 Task: Make in the project AgileJet a sprint 'Code Quality Sprint'. Create in the project AgileJet a sprint 'Code Quality Sprint'. Add in the project AgileJet a sprint 'Code Quality Sprint'
Action: Mouse moved to (219, 66)
Screenshot: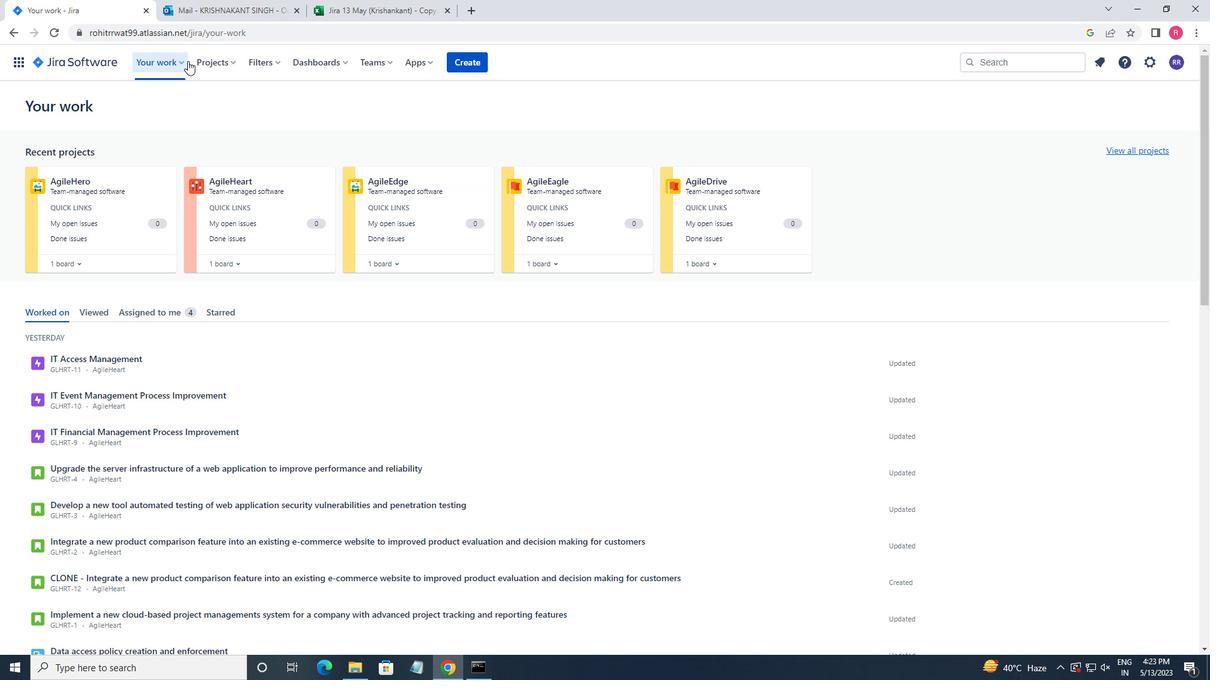 
Action: Mouse pressed left at (219, 66)
Screenshot: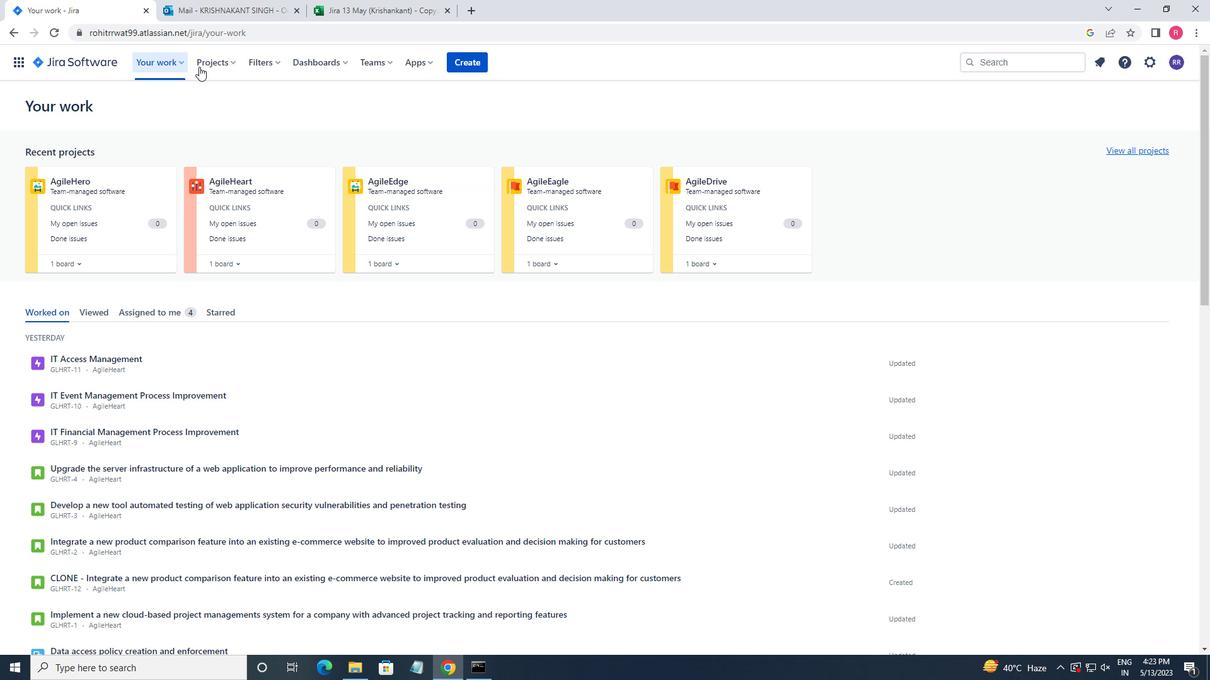 
Action: Mouse moved to (225, 111)
Screenshot: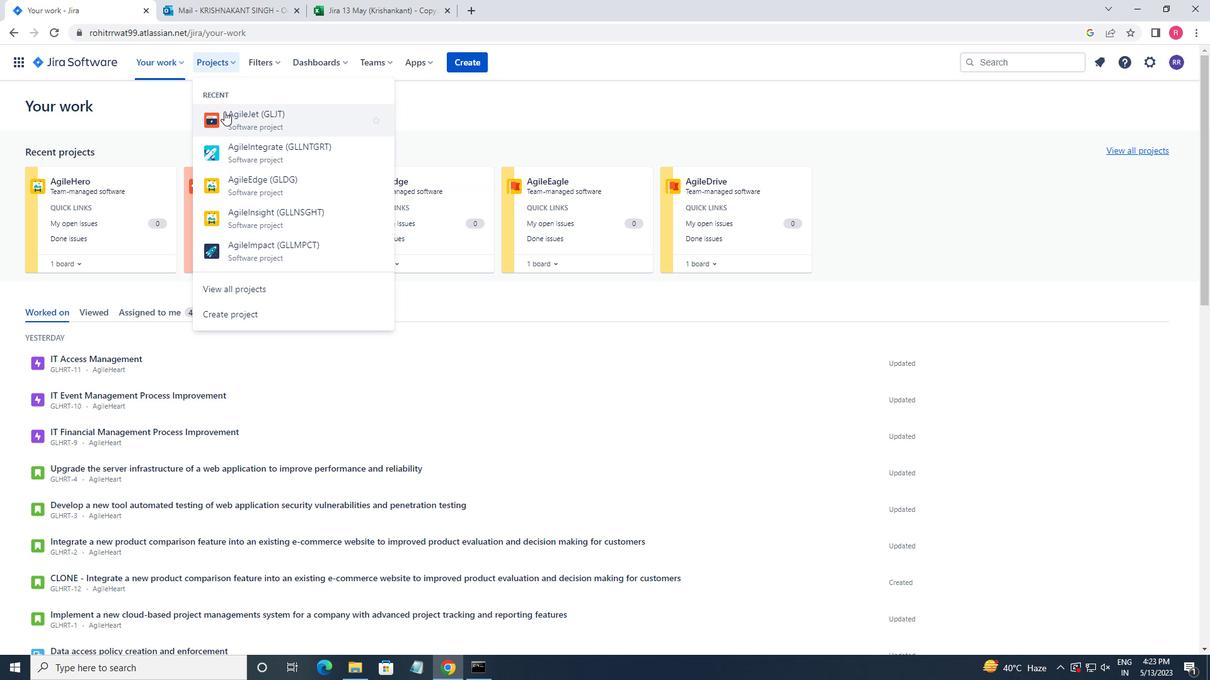 
Action: Mouse pressed left at (225, 111)
Screenshot: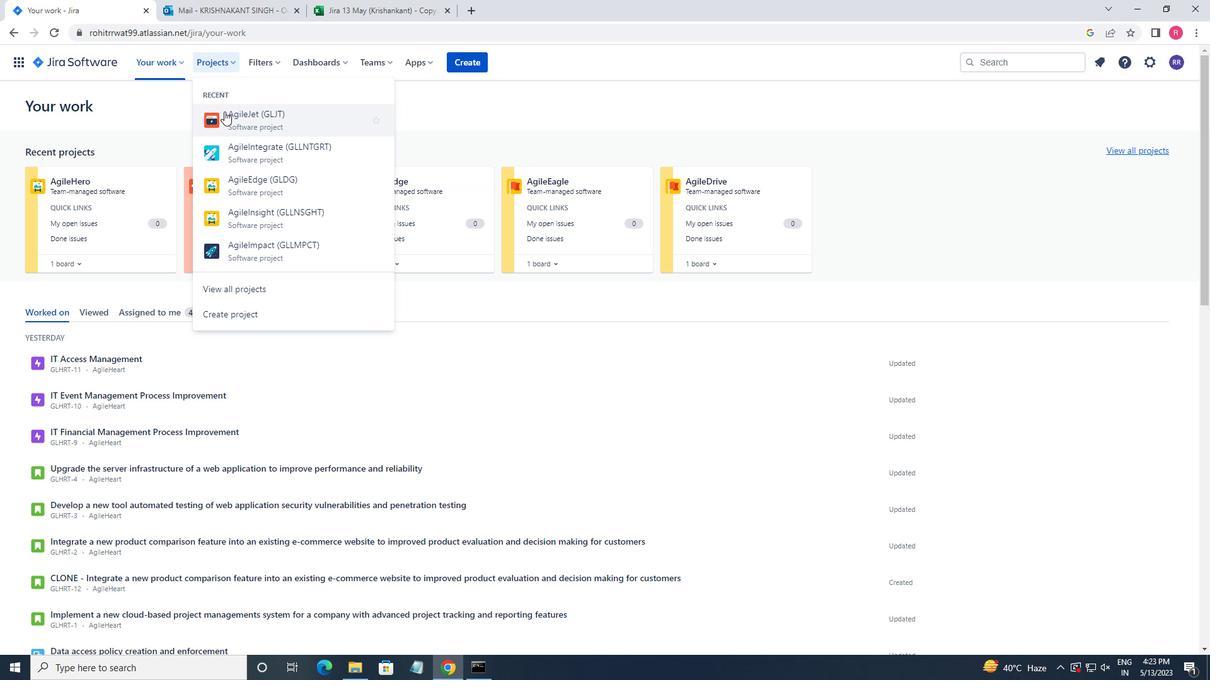 
Action: Mouse moved to (99, 189)
Screenshot: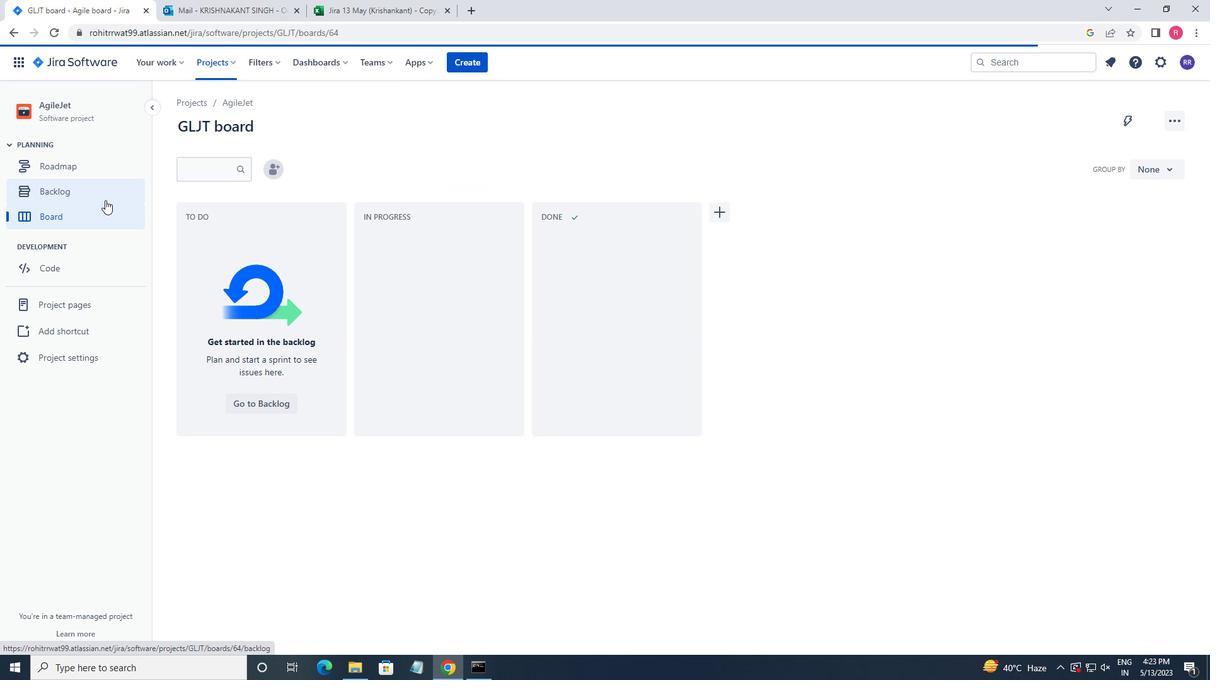 
Action: Mouse pressed left at (99, 189)
Screenshot: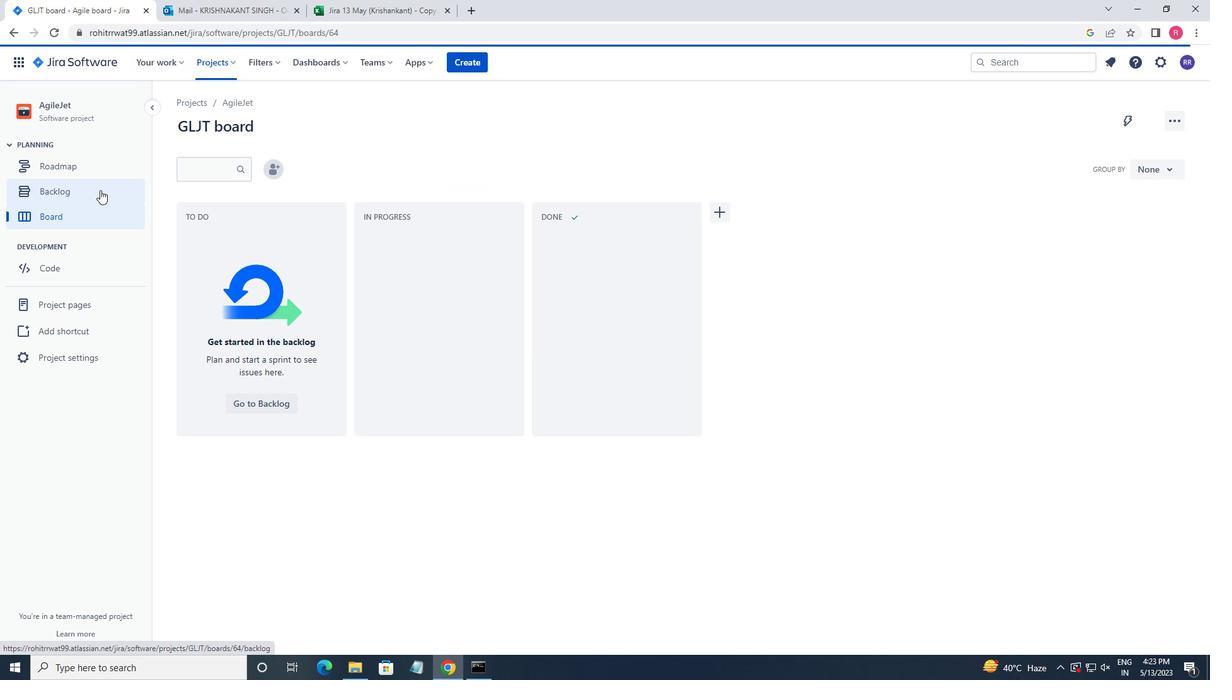
Action: Mouse moved to (440, 201)
Screenshot: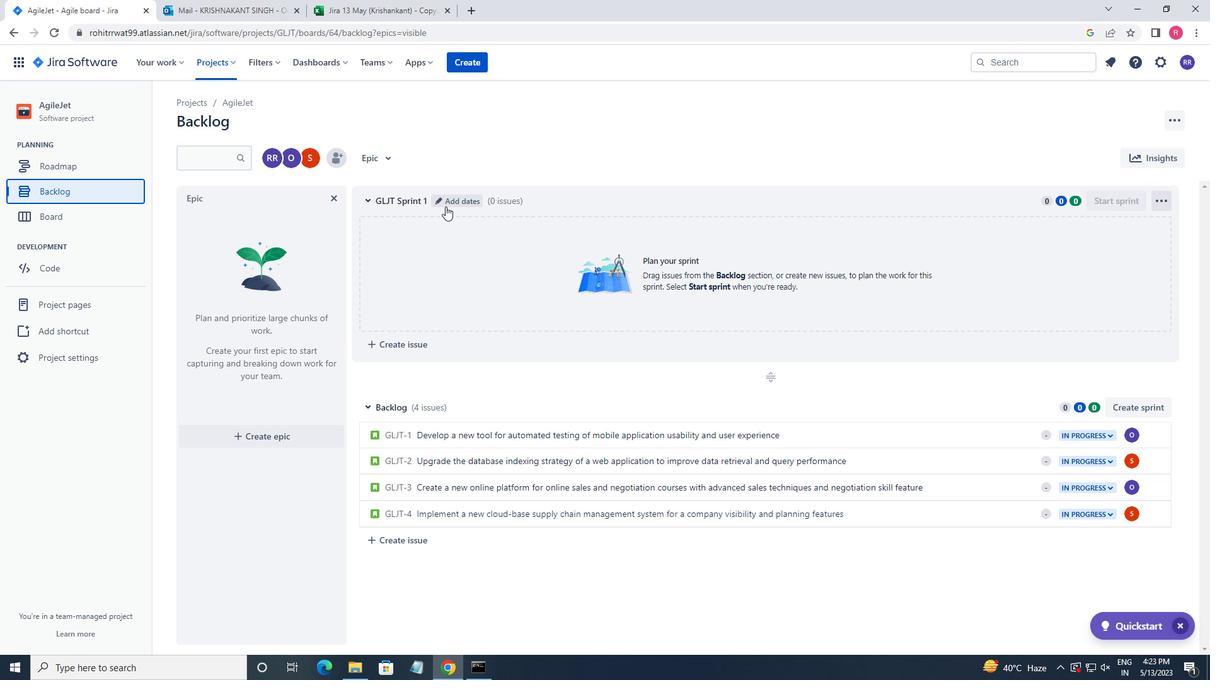 
Action: Mouse pressed left at (440, 201)
Screenshot: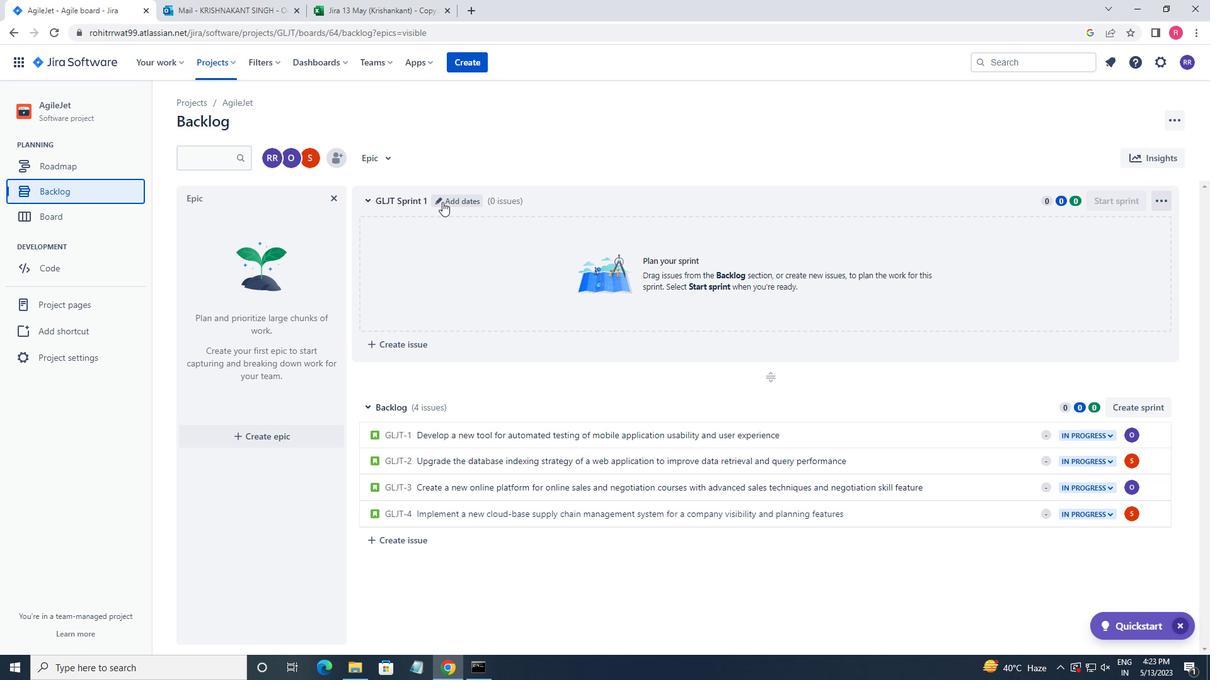 
Action: Key pressed <Key.backspace><Key.backspace><Key.backspace><Key.backspace><Key.backspace><Key.backspace><Key.backspace><Key.backspace><Key.backspace><Key.backspace><Key.backspace><Key.backspace><Key.backspace><Key.backspace><Key.backspace><Key.backspace><Key.backspace><Key.backspace><Key.backspace><Key.backspace><Key.backspace><Key.backspace><Key.backspace><Key.backspace><Key.backspace><Key.backspace><Key.backspace><Key.backspace><Key.backspace><Key.backspace><Key.backspace><Key.backspace><Key.backspace><Key.backspace><Key.backspace><Key.backspace><Key.backspace><Key.backspace><Key.backspace><Key.backspace><Key.backspace><Key.backspace><Key.backspace><Key.backspace><Key.backspace><Key.backspace><Key.backspace><Key.backspace><Key.backspace><Key.backspace><Key.backspace><Key.backspace><Key.backspace><Key.backspace><Key.backspace><Key.backspace><Key.backspace><Key.backspace><Key.backspace><Key.backspace><Key.backspace><Key.backspace><Key.backspace><Key.shift><Key.shift><Key.shift><Key.shift><Key.shift><Key.shift><Key.shift><Key.shift><Key.shift><Key.shift><Key.shift><Key.shift><Key.shift><Key.shift><Key.shift><Key.shift><Key.shift><Key.shift><Key.shift><Key.shift><Key.shift><Key.shift><Key.shift><Key.shift><Key.shift><Key.shift><Key.shift><Key.shift><Key.shift><Key.shift><Key.shift><Key.shift><Key.shift><Key.shift><Key.shift><Key.shift><Key.shift><Key.shift><Key.shift><Key.shift><Key.shift><Key.shift><Key.shift><Key.shift><Key.shift><Key.shift><Key.shift><Key.shift><Key.shift><Key.shift><Key.shift>A<Key.backspace><Key.shift>CODE<Key.space><Key.shift>QUALITY<Key.shift>SPRINT<Key.space><Key.enter>
Screenshot: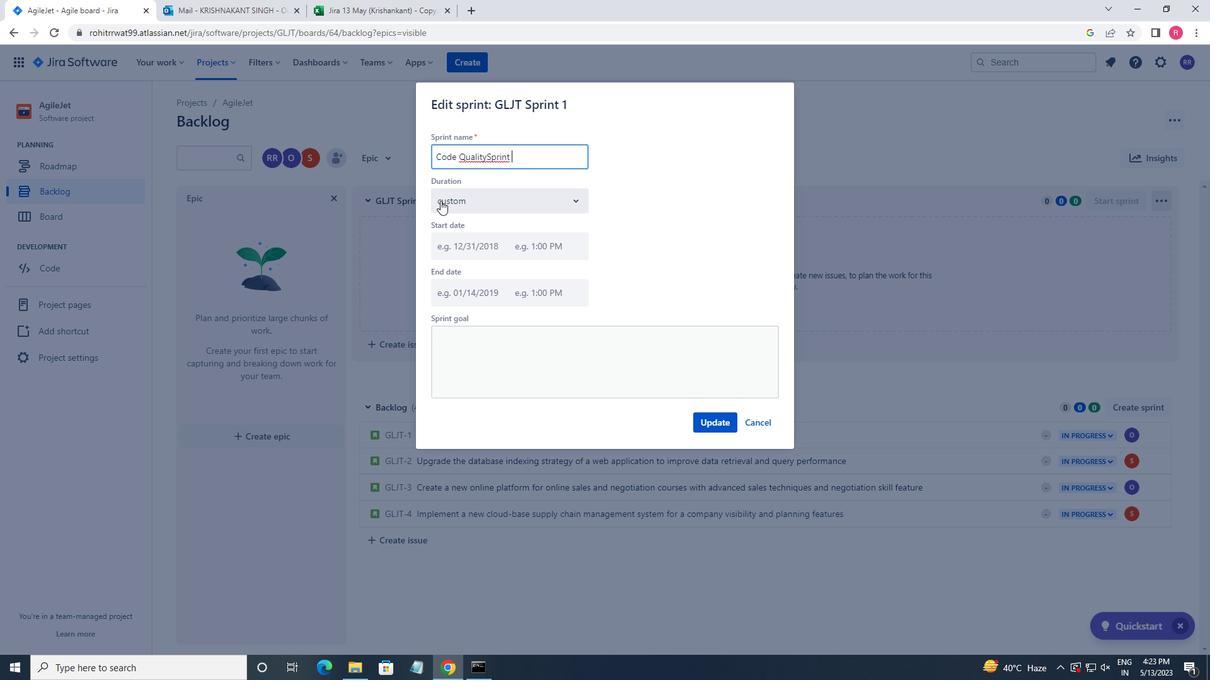 
Action: Mouse moved to (462, 201)
Screenshot: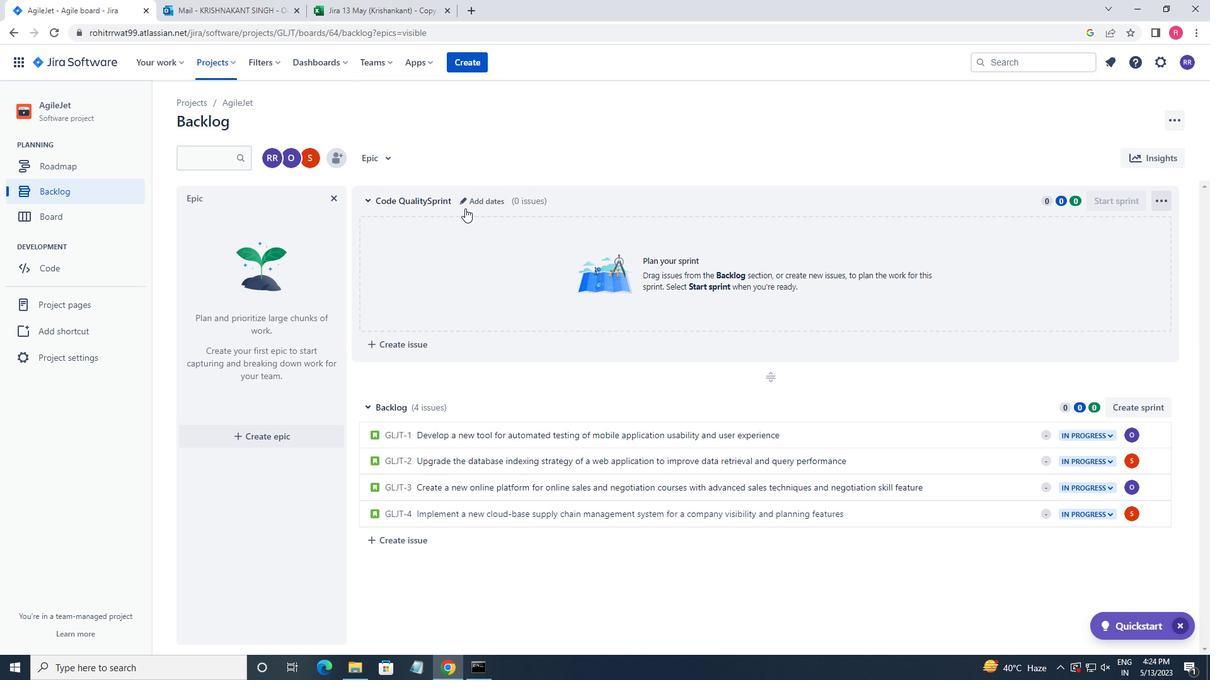 
Action: Mouse pressed left at (462, 201)
Screenshot: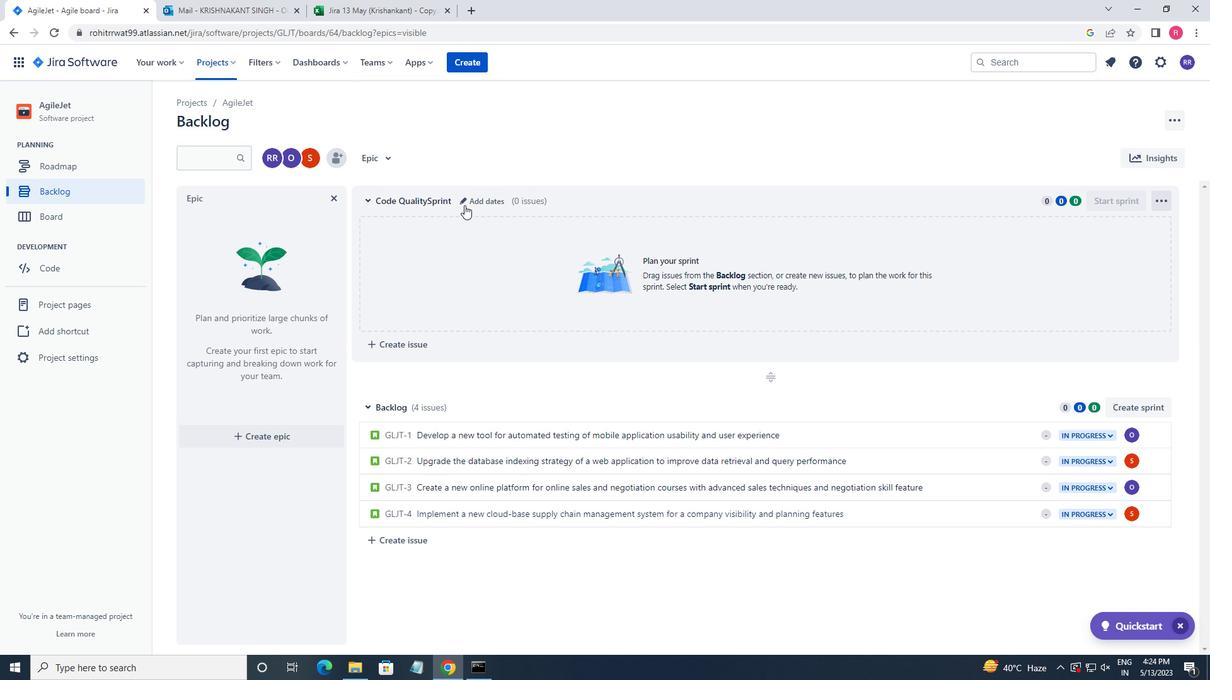 
Action: Mouse moved to (484, 156)
Screenshot: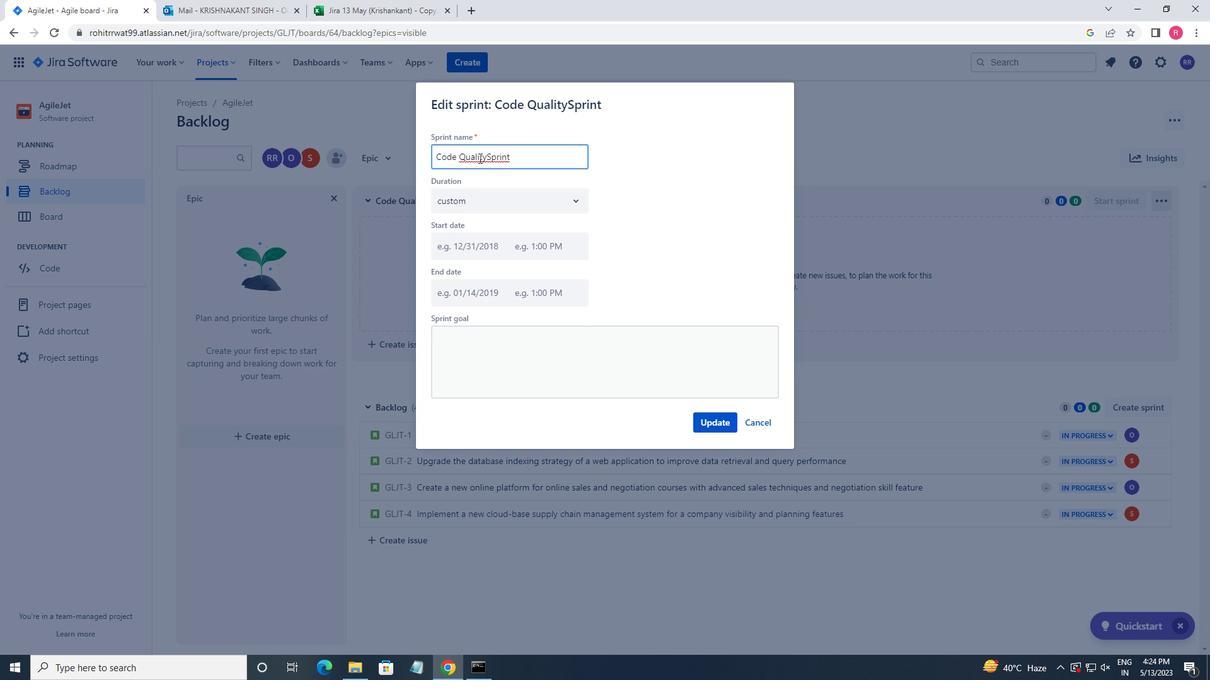 
Action: Mouse pressed left at (484, 156)
Screenshot: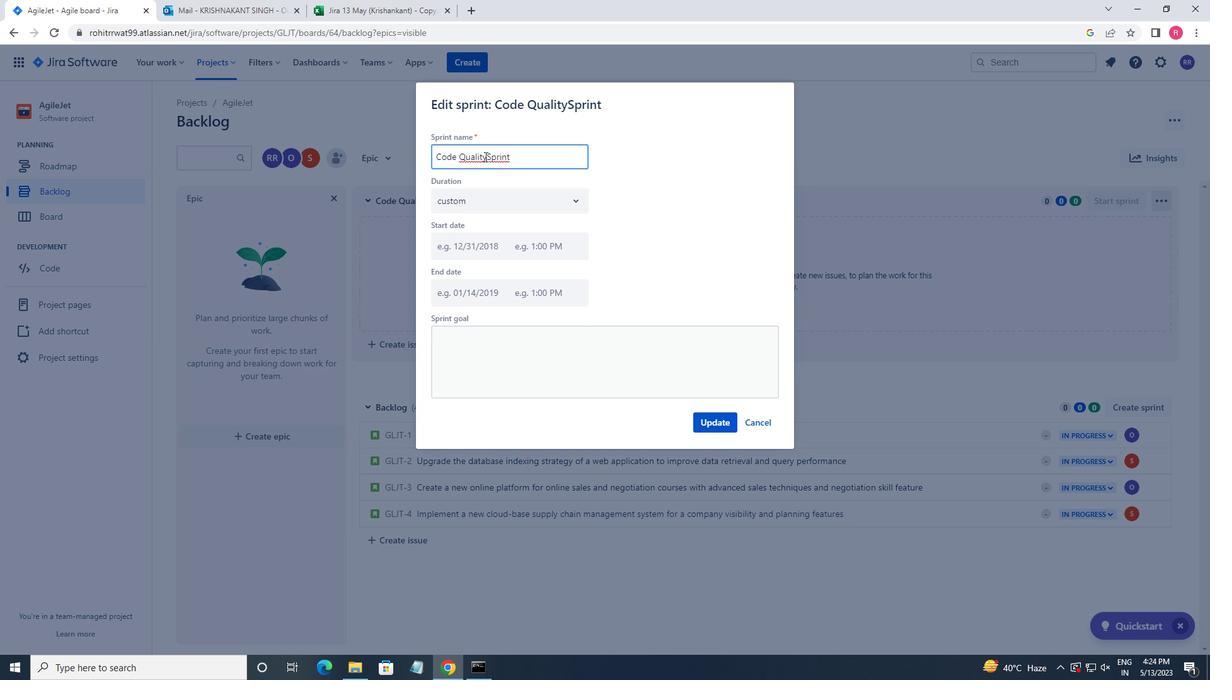 
Action: Key pressed <Key.space><Key.enter>
Screenshot: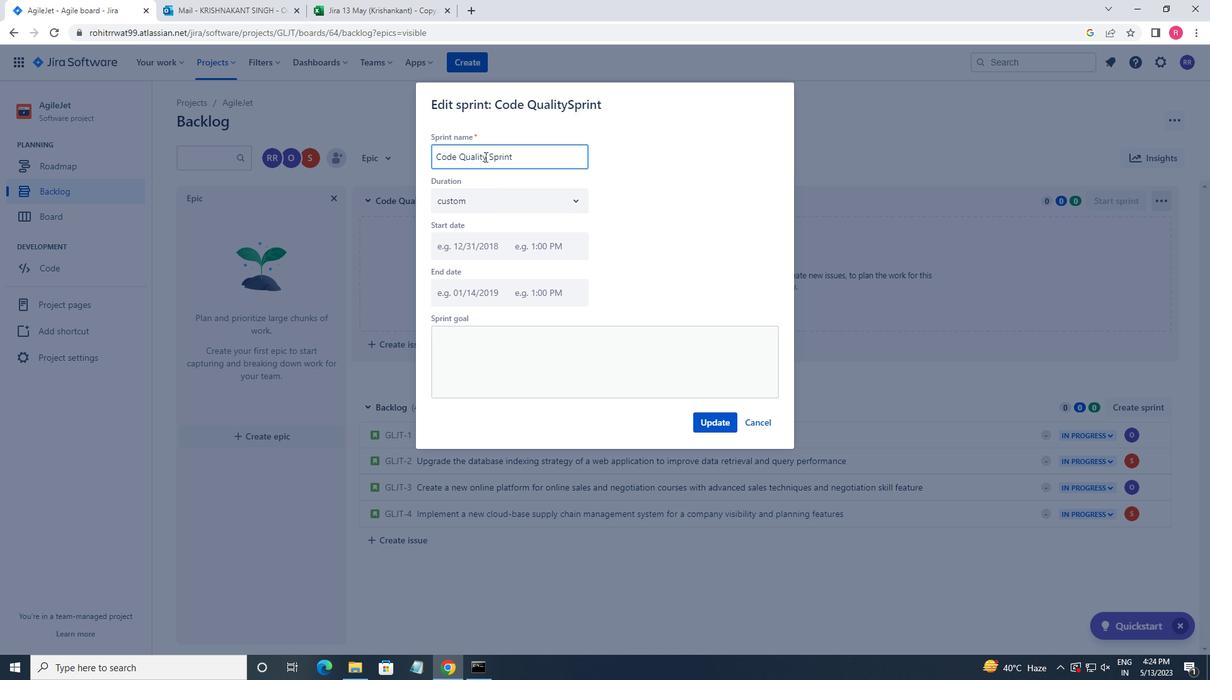 
Action: Mouse moved to (1114, 405)
Screenshot: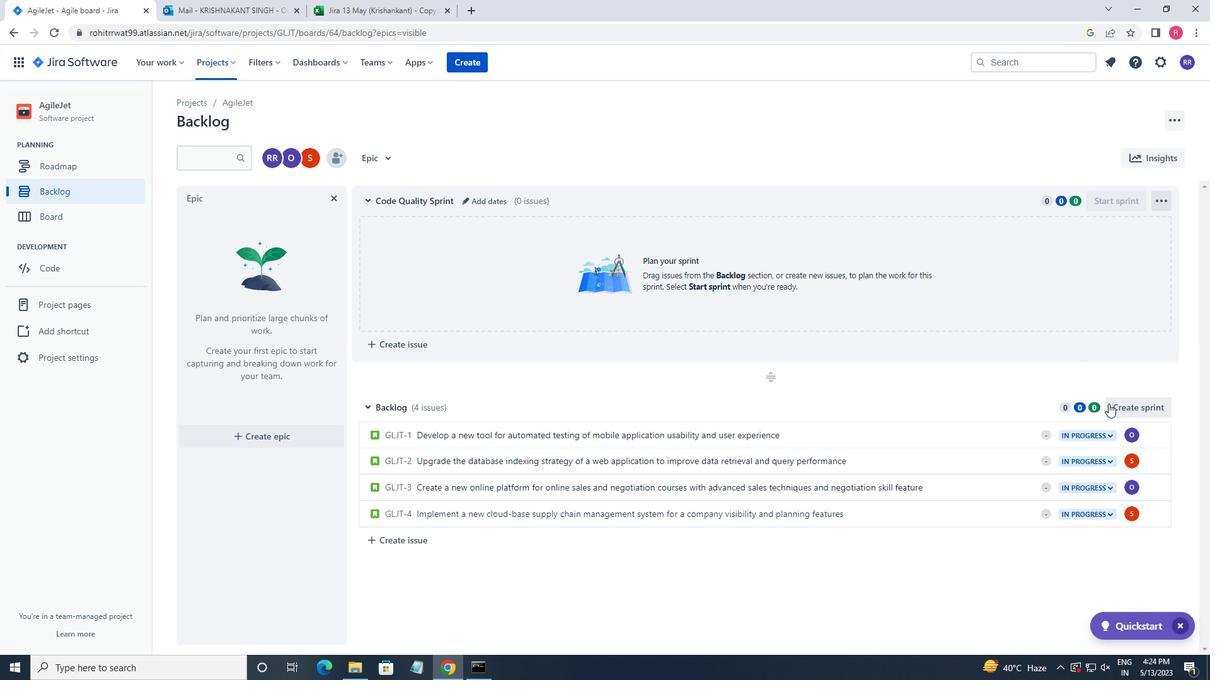 
Action: Mouse pressed left at (1114, 405)
Screenshot: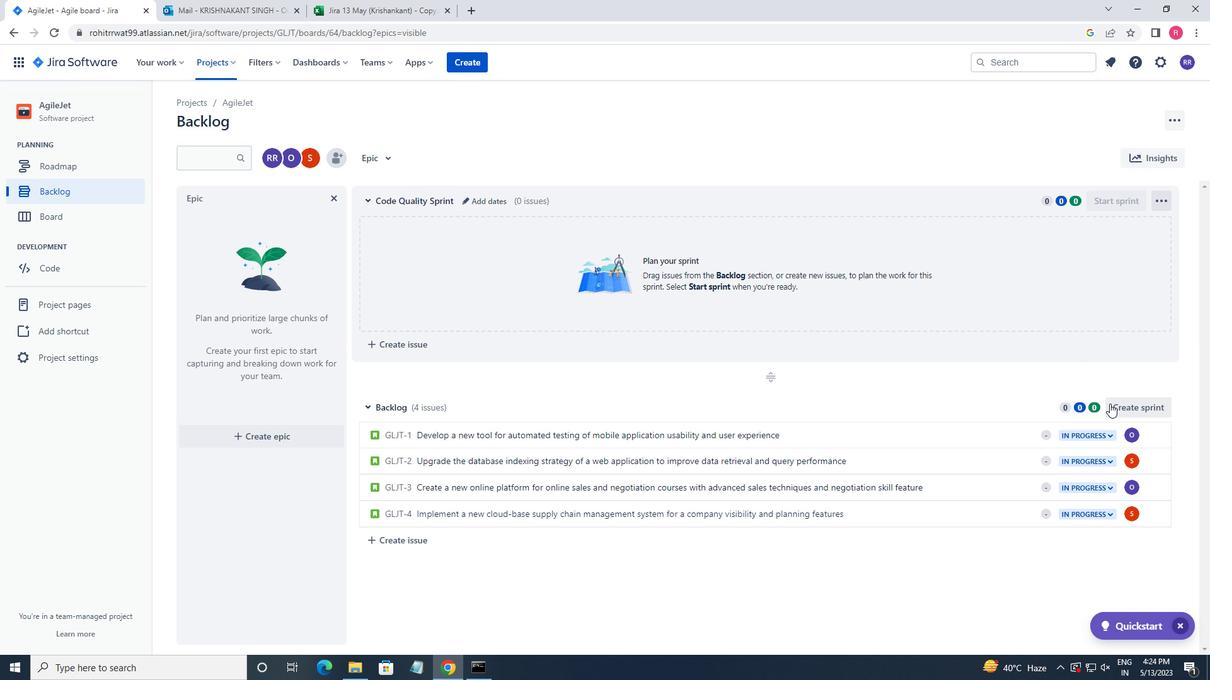 
Action: Mouse moved to (470, 405)
Screenshot: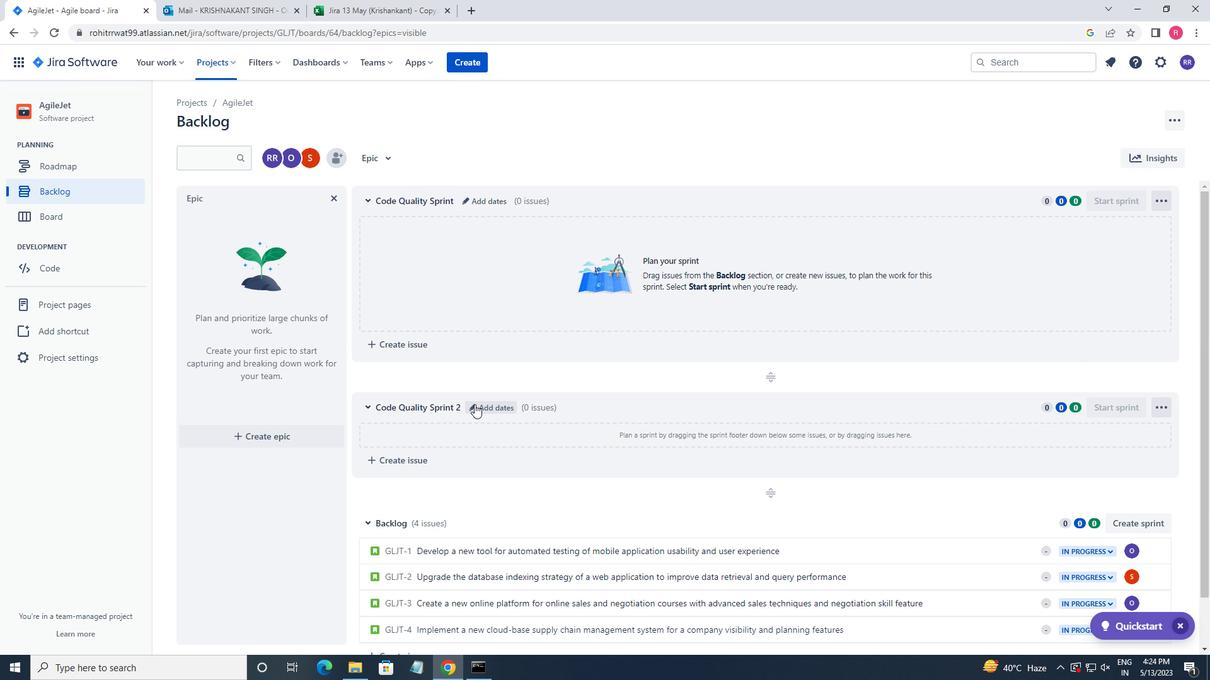 
Action: Mouse pressed left at (470, 405)
Screenshot: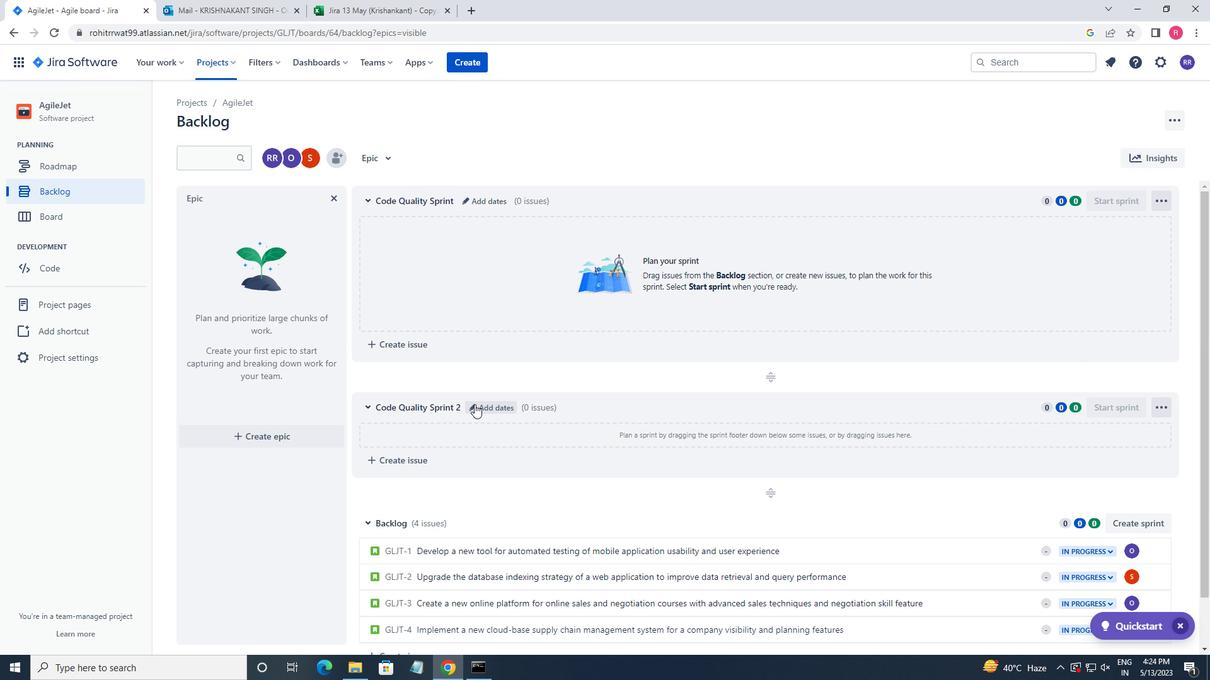 
Action: Key pressed <Key.backspace><Key.enter>
Screenshot: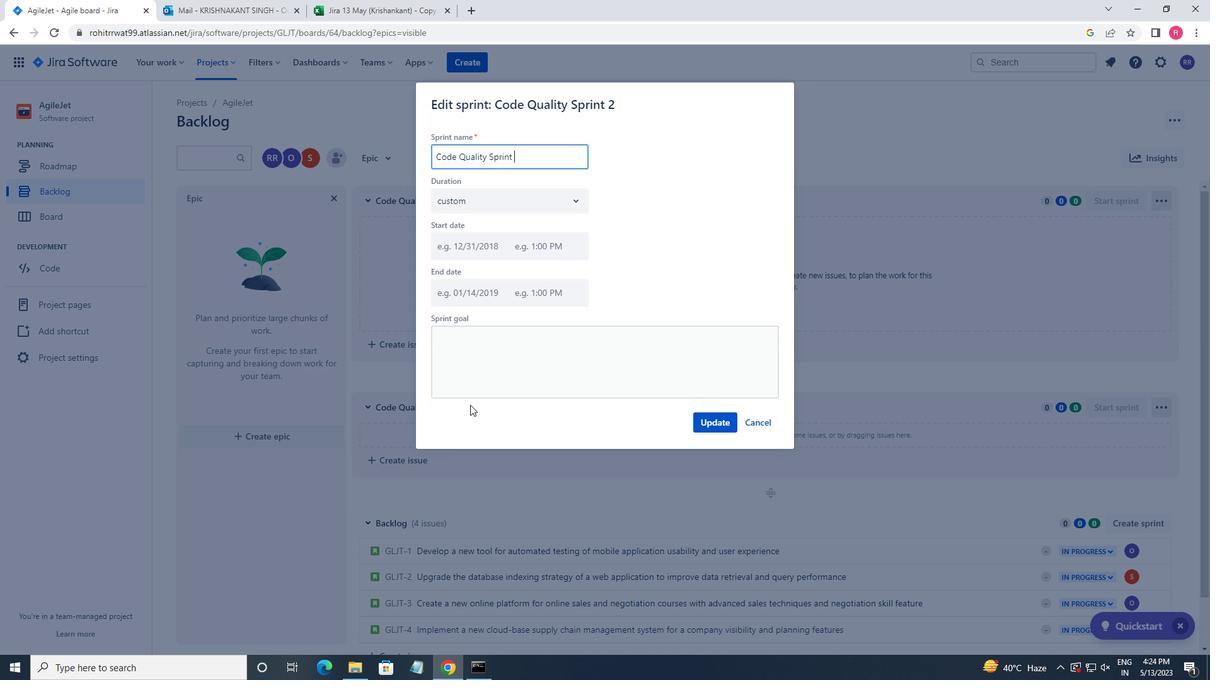 
Action: Mouse moved to (1150, 526)
Screenshot: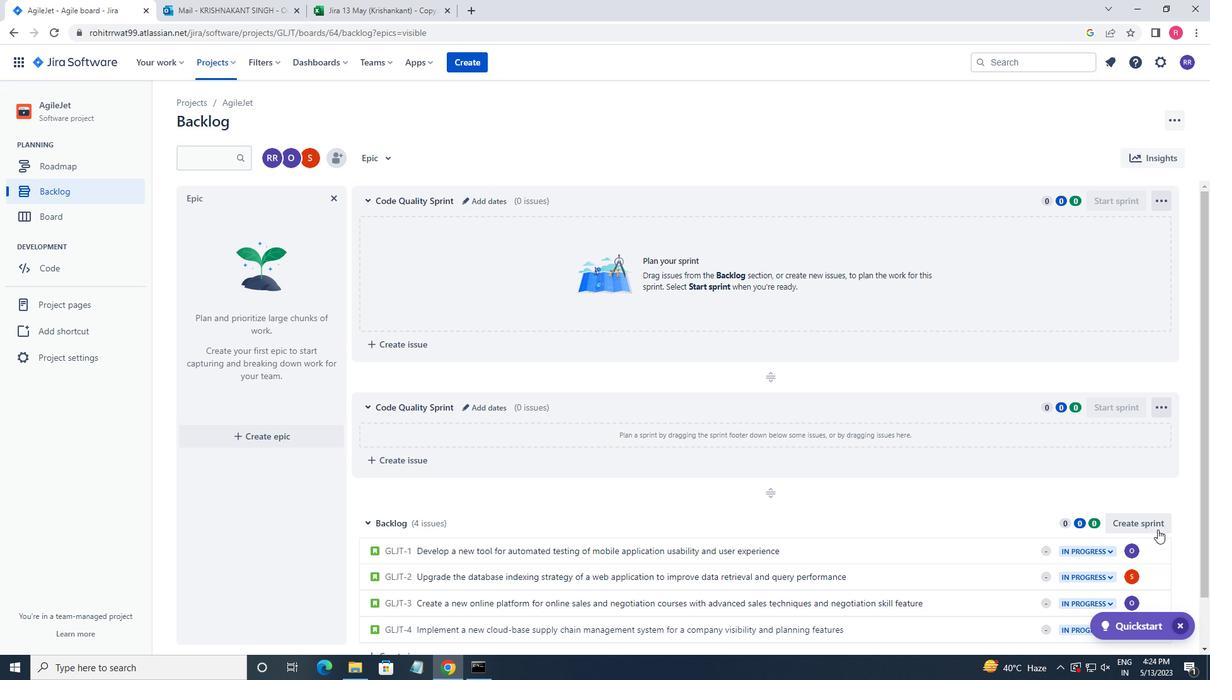 
Action: Mouse pressed left at (1150, 526)
Screenshot: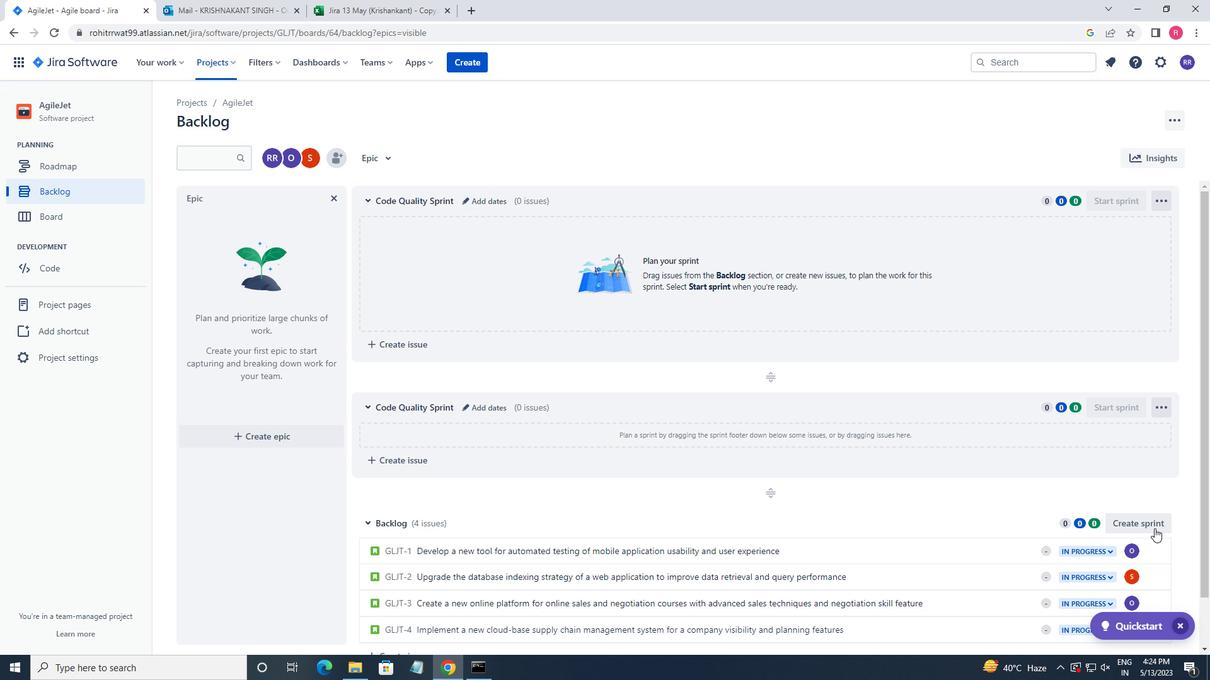 
Action: Mouse moved to (475, 530)
Screenshot: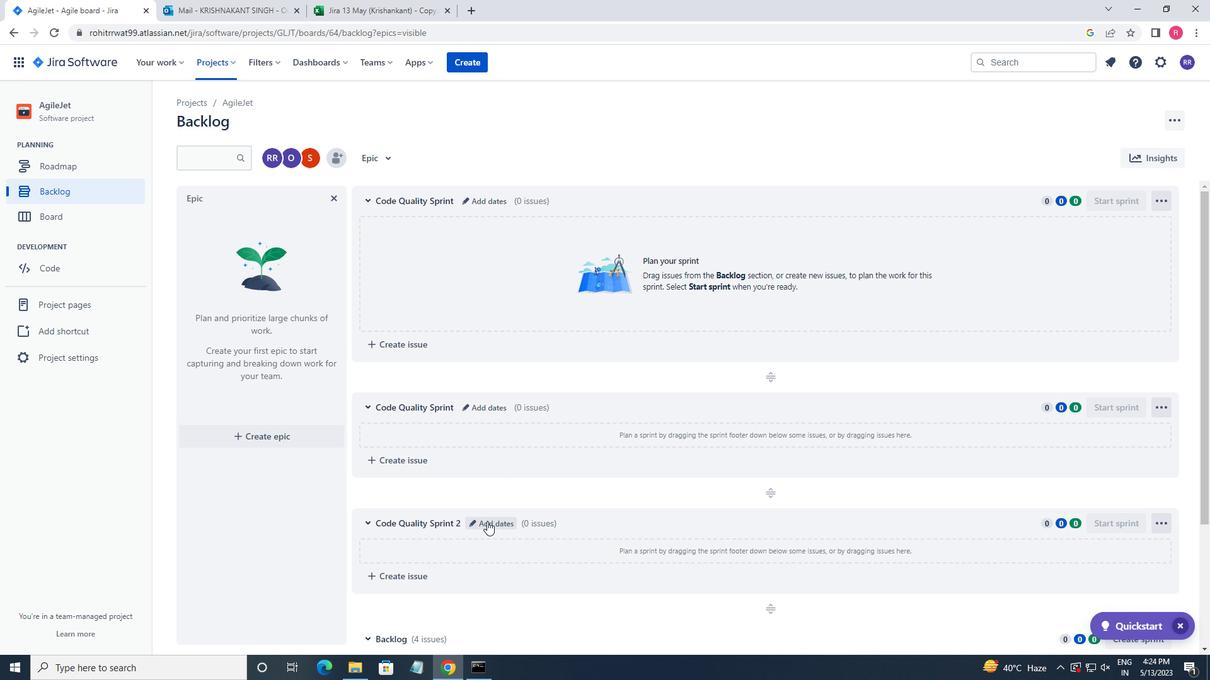
Action: Mouse pressed left at (475, 530)
Screenshot: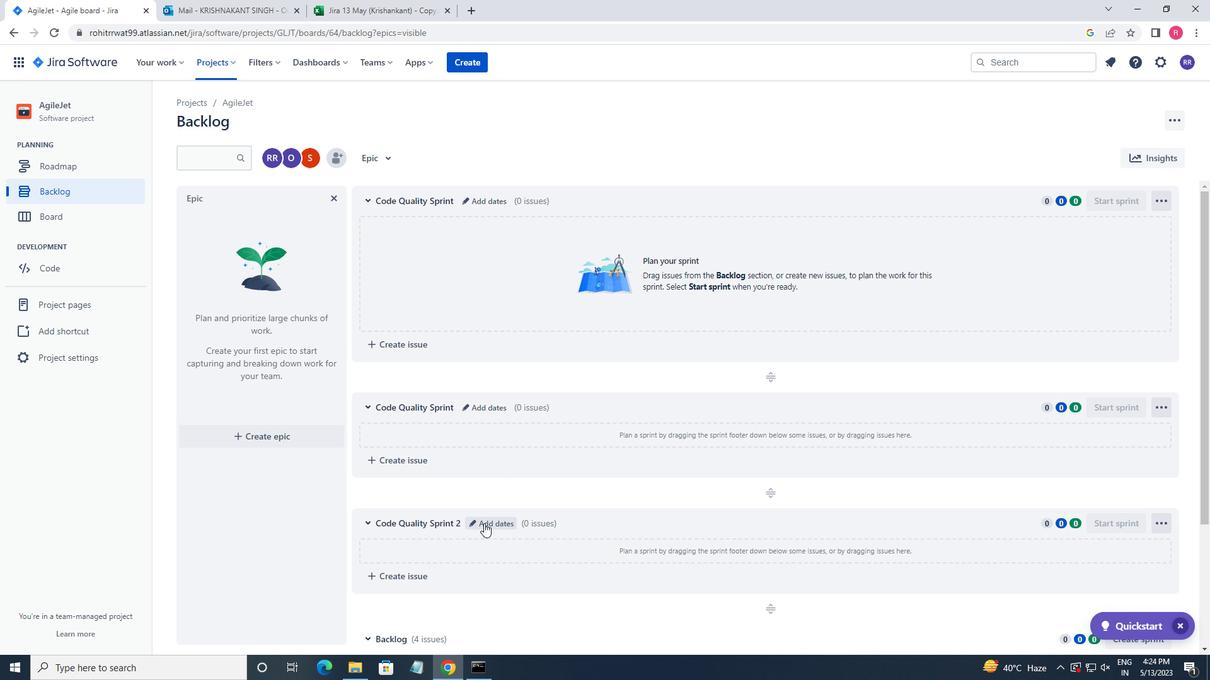 
Action: Mouse moved to (472, 445)
Screenshot: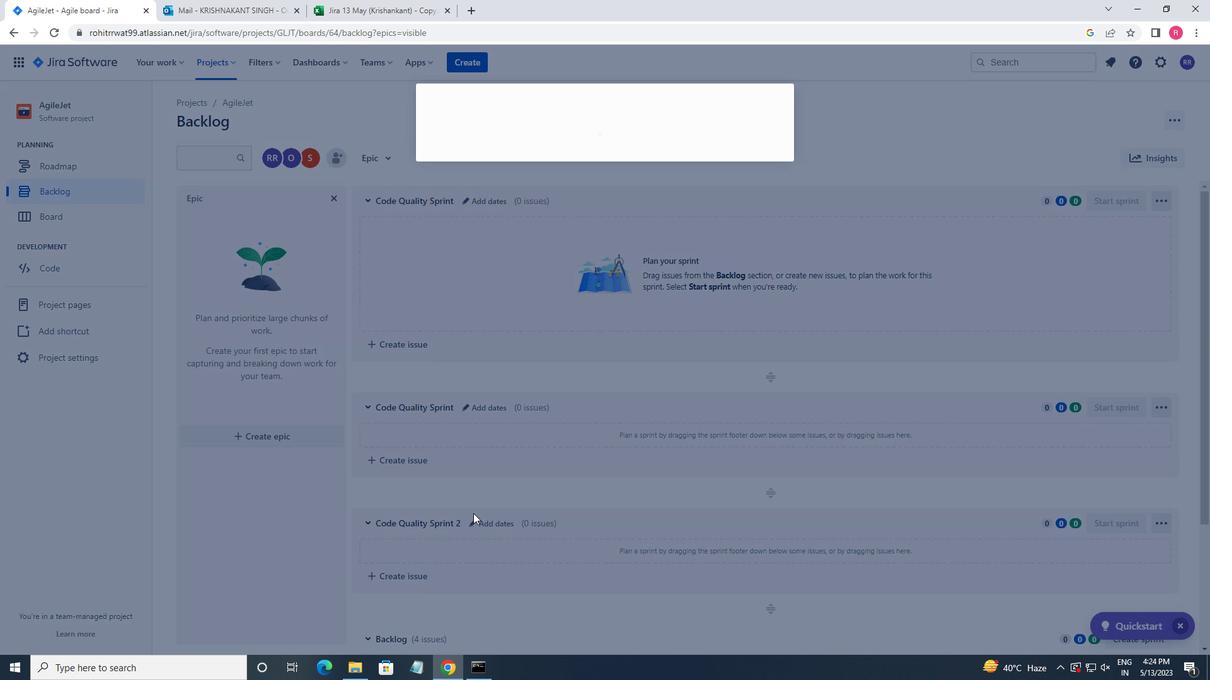 
Action: Key pressed <Key.backspace><Key.enter>
Screenshot: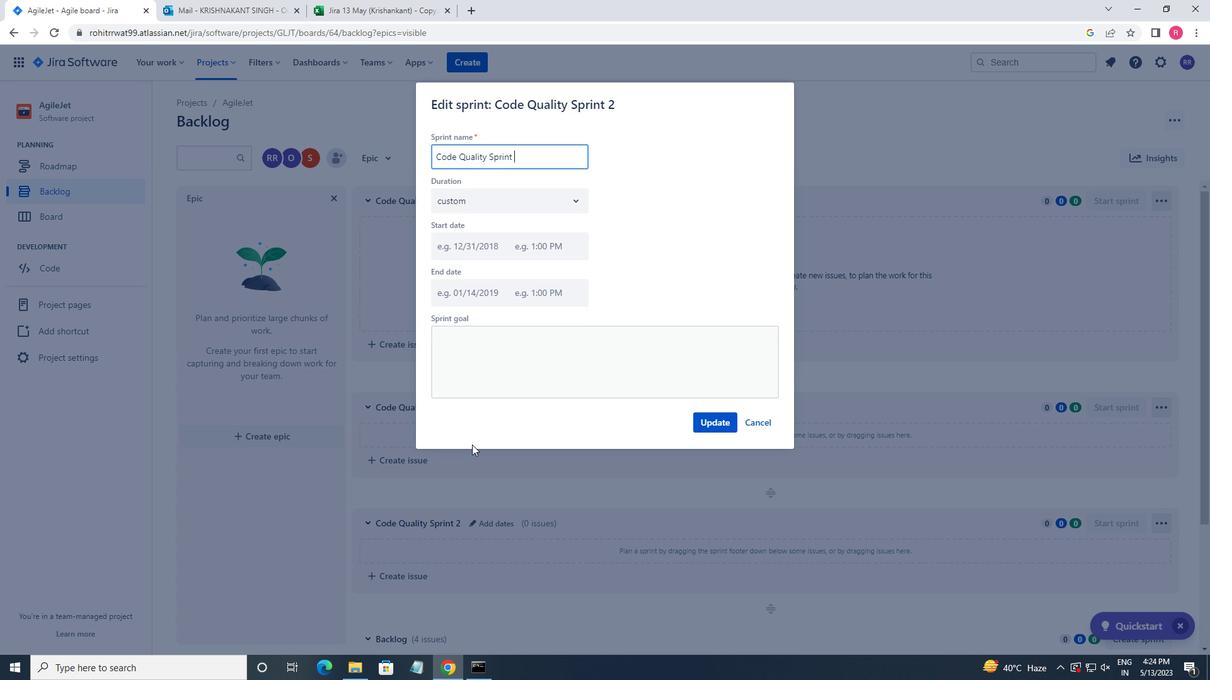 
Action: Mouse moved to (472, 439)
Screenshot: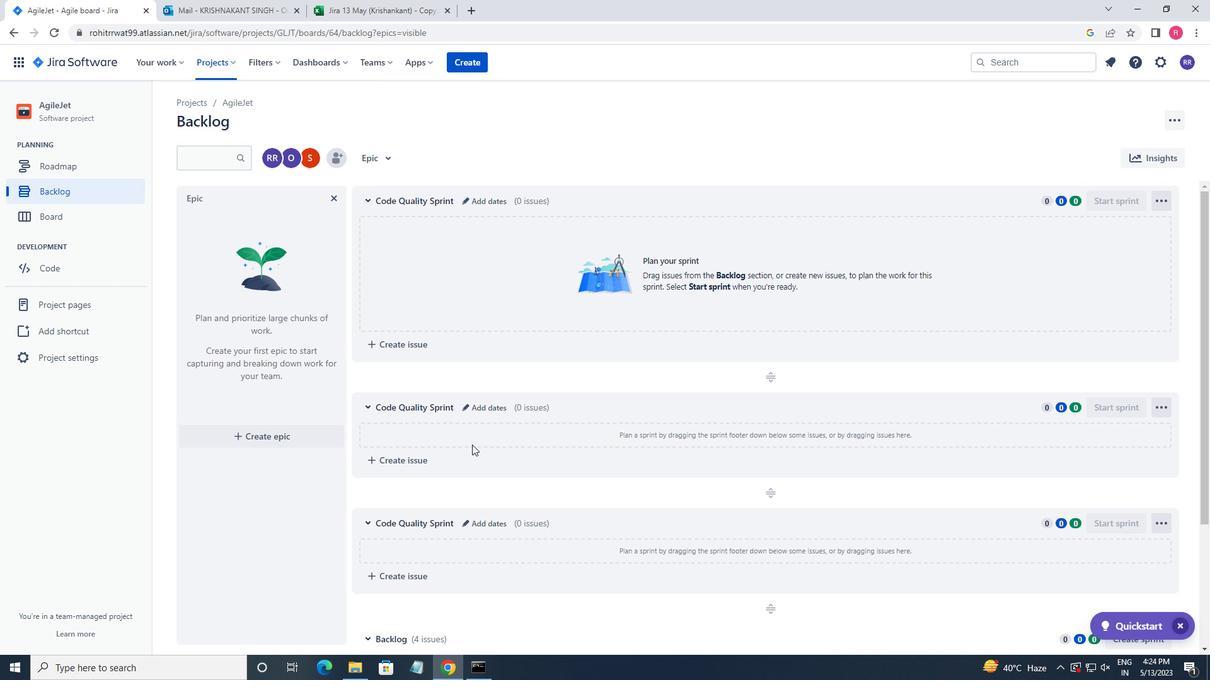 
Action: Mouse scrolled (472, 438) with delta (0, 0)
Screenshot: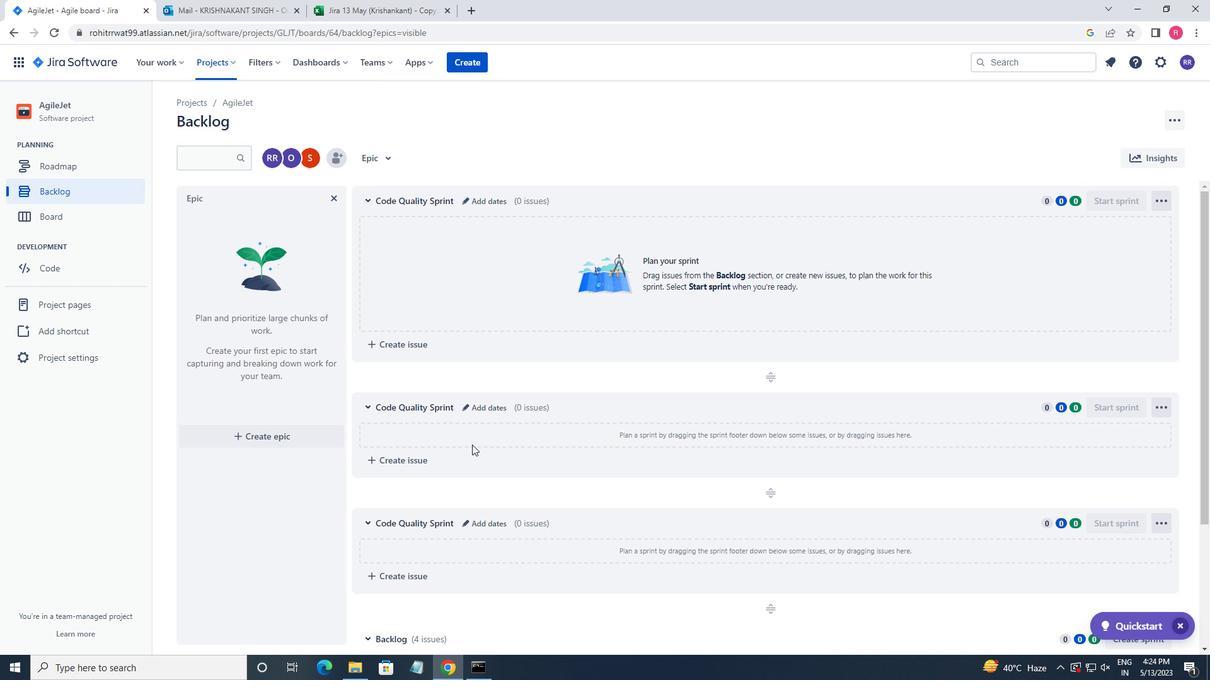 
Action: Mouse scrolled (472, 438) with delta (0, 0)
Screenshot: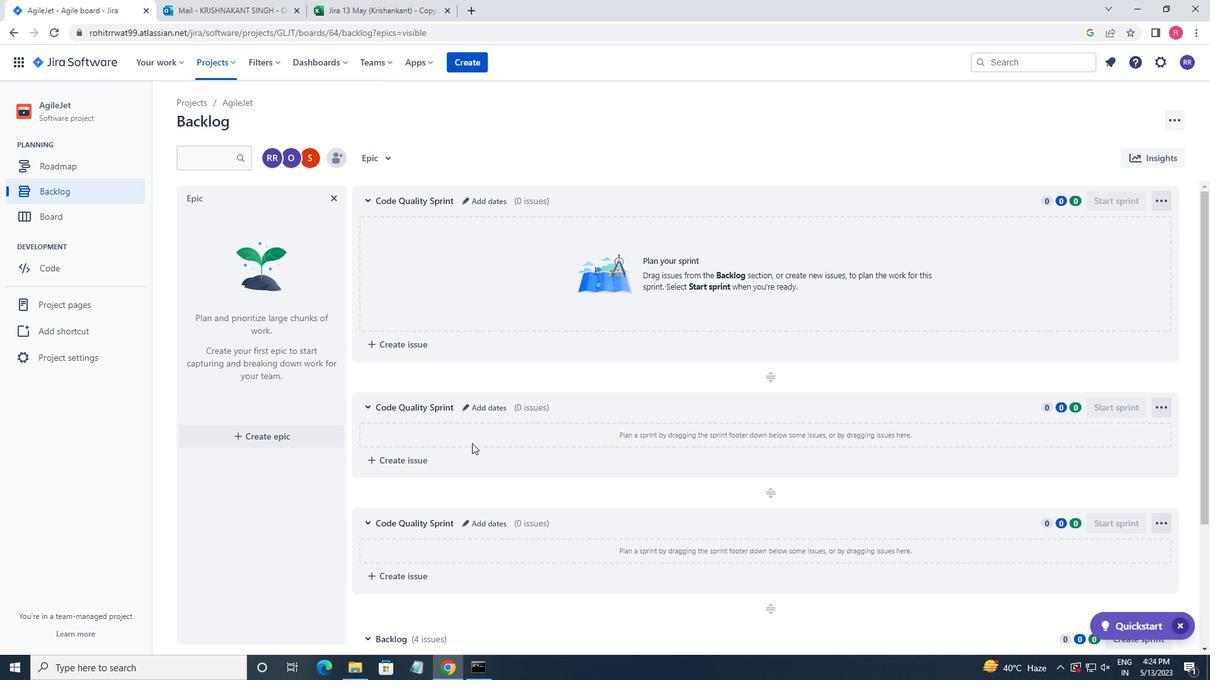 
Action: Mouse scrolled (472, 438) with delta (0, 0)
Screenshot: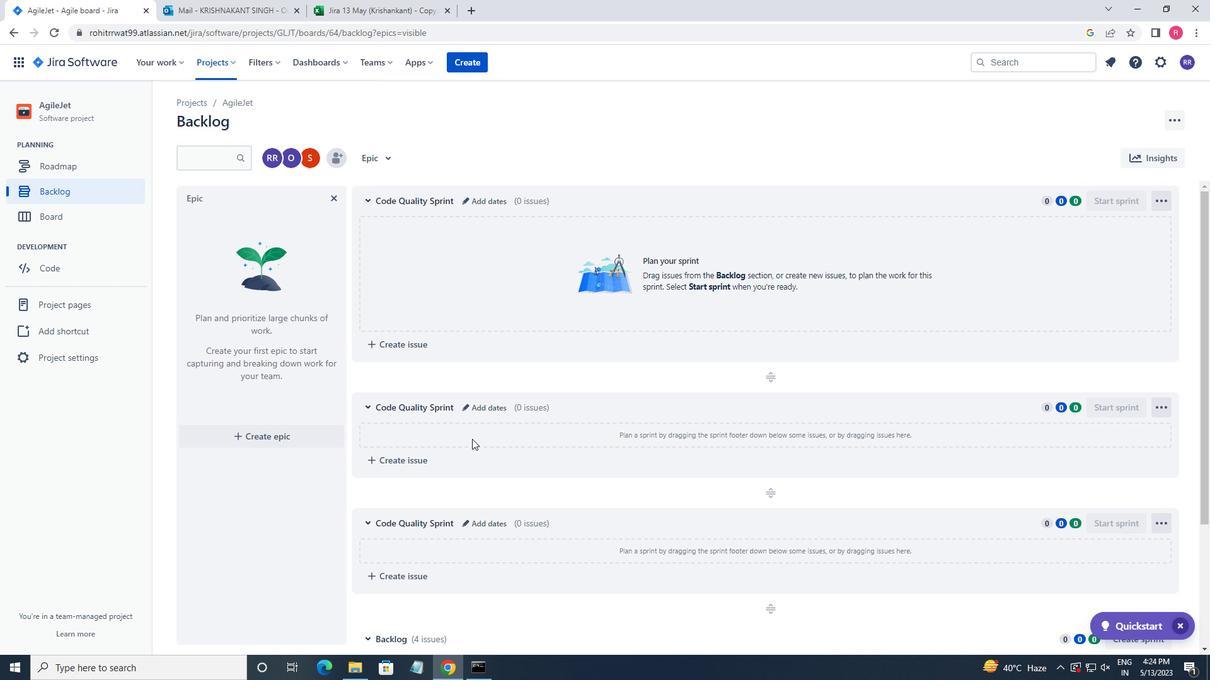 
Action: Mouse scrolled (472, 438) with delta (0, 0)
Screenshot: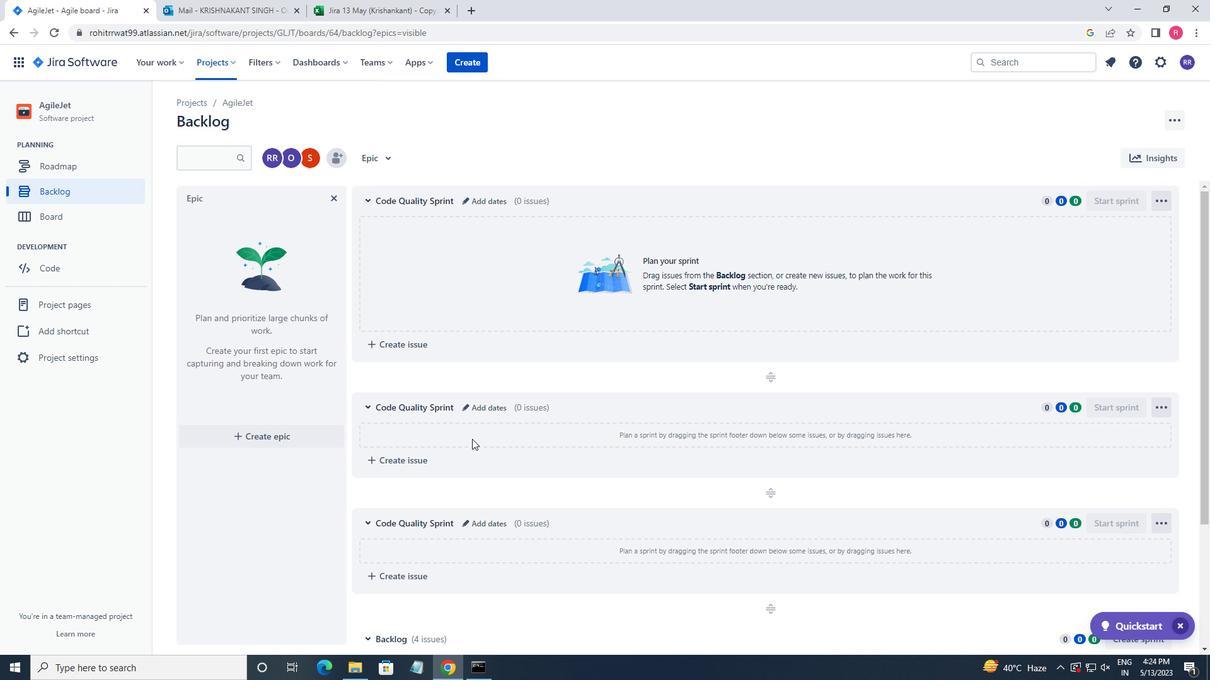 
Action: Mouse moved to (470, 436)
Screenshot: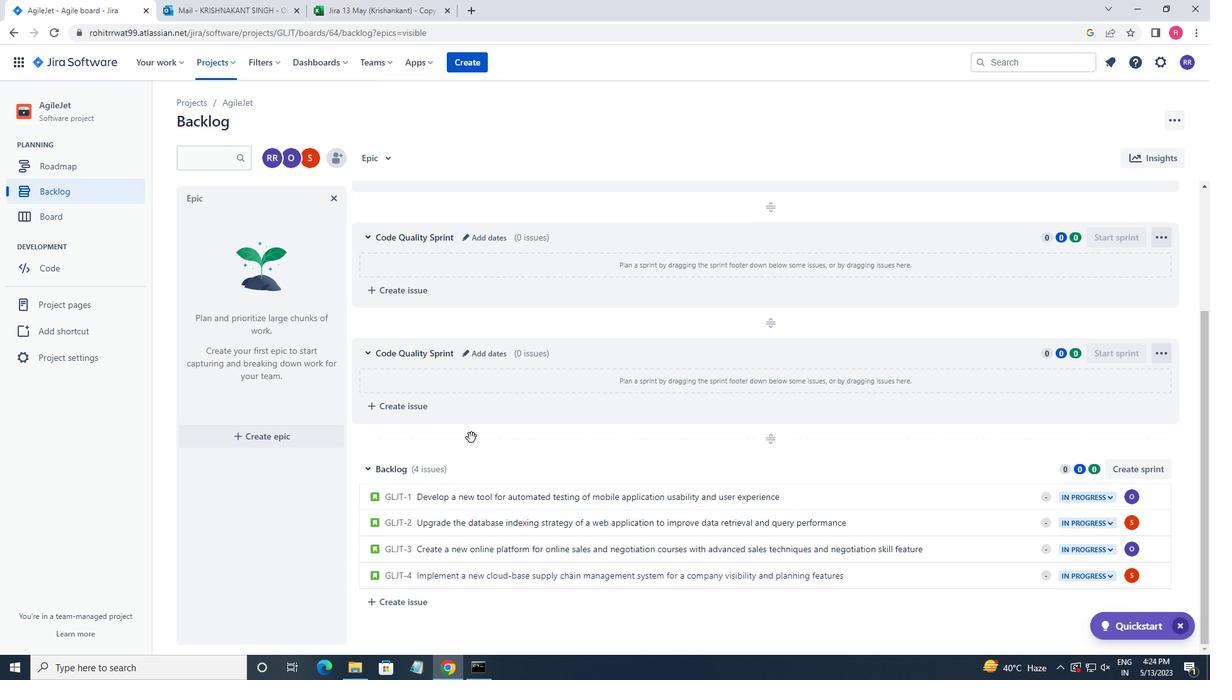 
Action: Mouse scrolled (470, 437) with delta (0, 0)
Screenshot: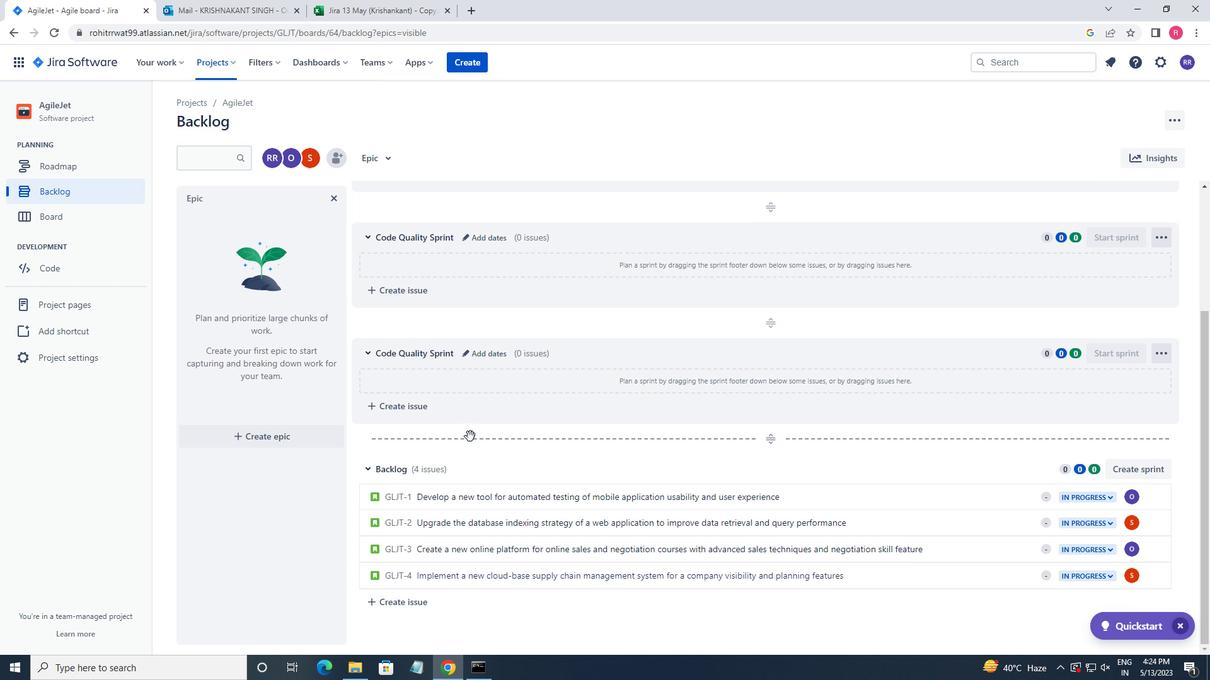 
Action: Mouse scrolled (470, 437) with delta (0, 0)
Screenshot: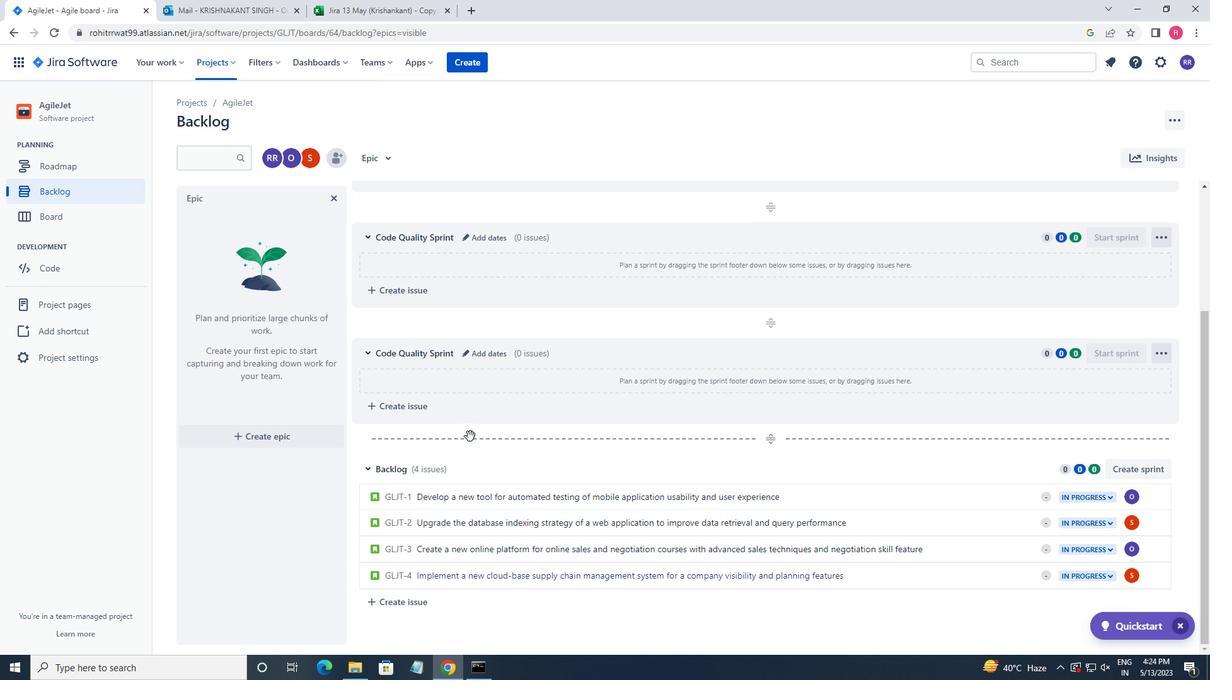 
Action: Mouse scrolled (470, 437) with delta (0, 0)
Screenshot: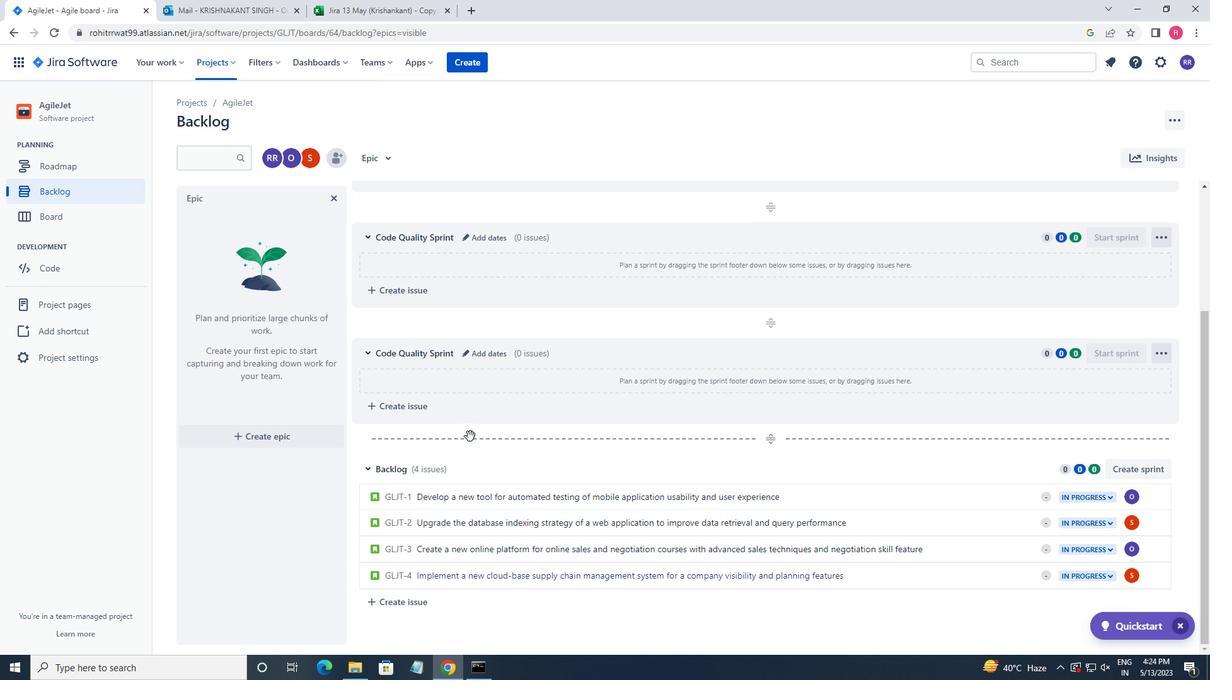 
Action: Mouse scrolled (470, 437) with delta (0, 0)
Screenshot: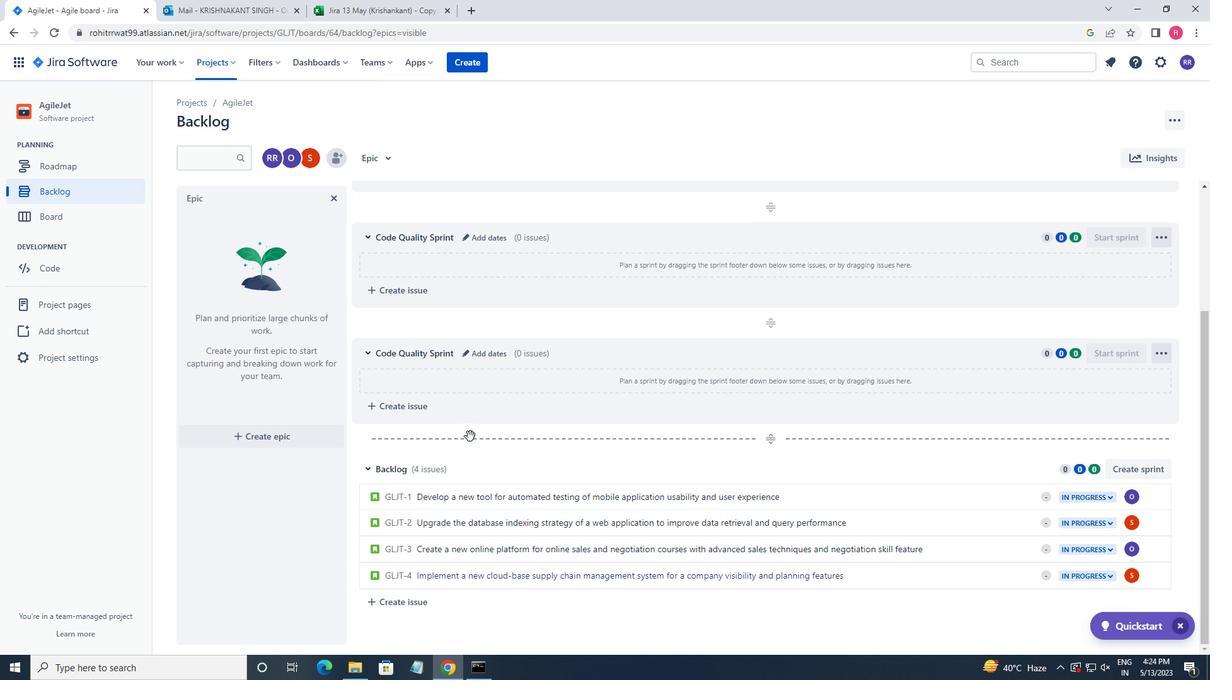 
